 Task: Send email   from  to Email0091 with a cc to Email0092 and bcc to Email0093 with a subject Subject0091 and add a message Message0093
Action: Mouse moved to (528, 82)
Screenshot: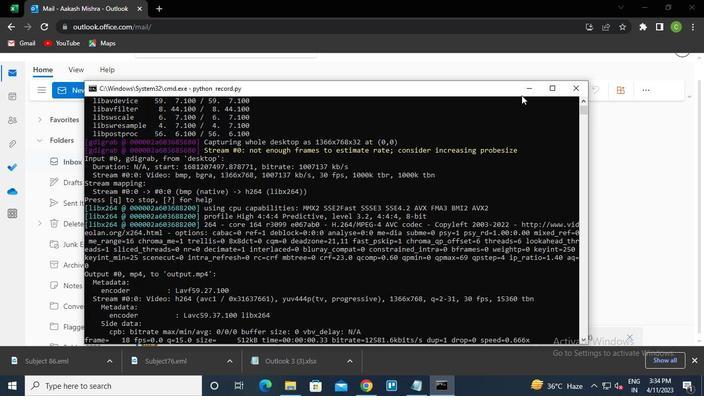 
Action: Mouse pressed left at (528, 82)
Screenshot: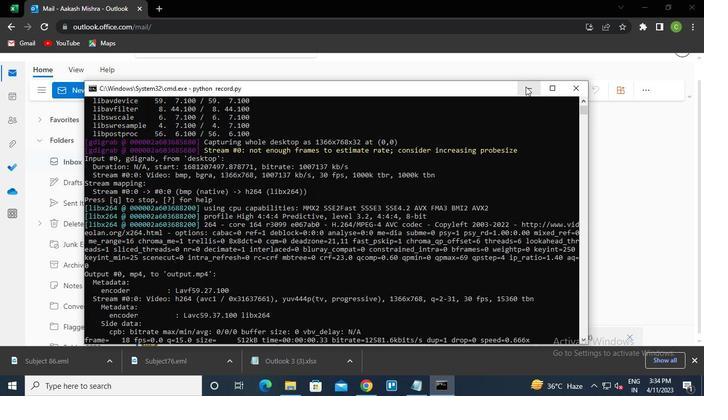 
Action: Mouse moved to (79, 89)
Screenshot: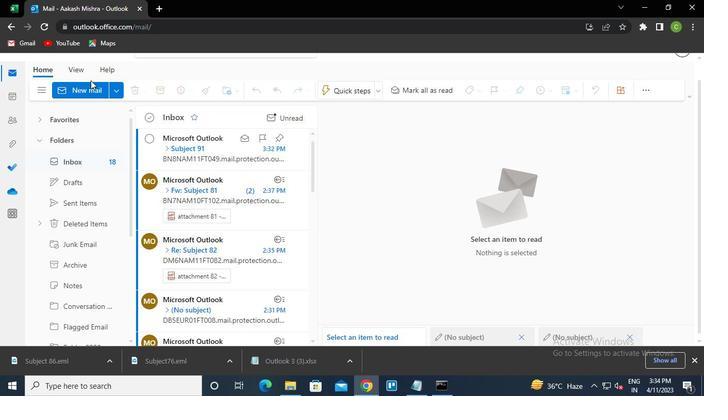 
Action: Mouse pressed left at (79, 89)
Screenshot: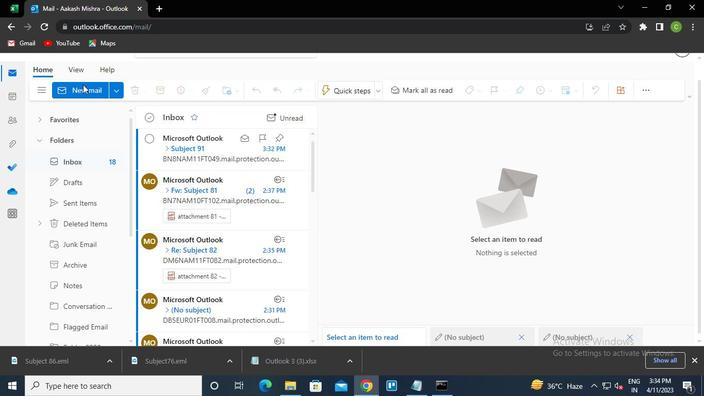 
Action: Mouse moved to (392, 148)
Screenshot: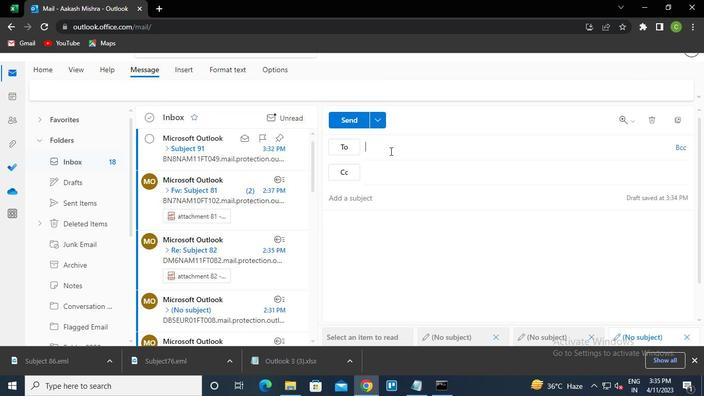 
Action: Keyboard e
Screenshot: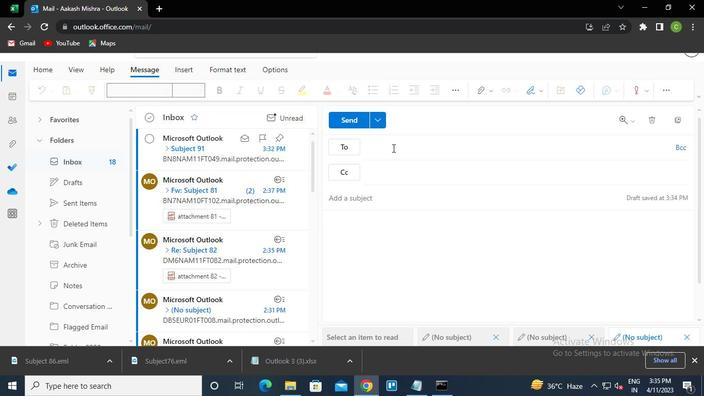 
Action: Keyboard m
Screenshot: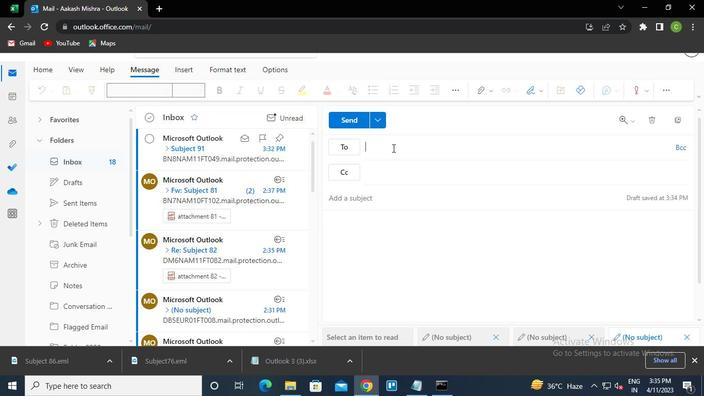 
Action: Keyboard a
Screenshot: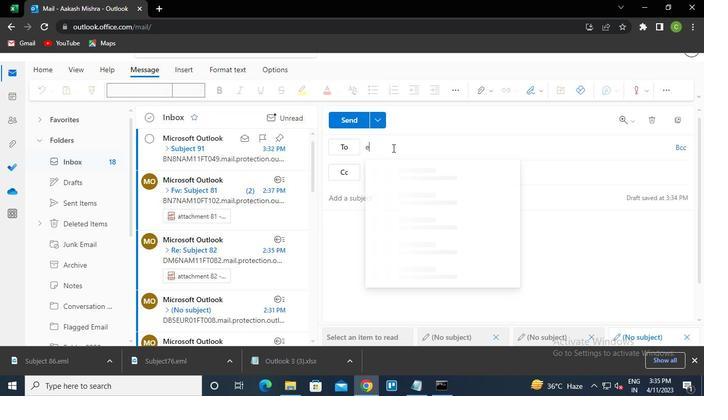 
Action: Keyboard i
Screenshot: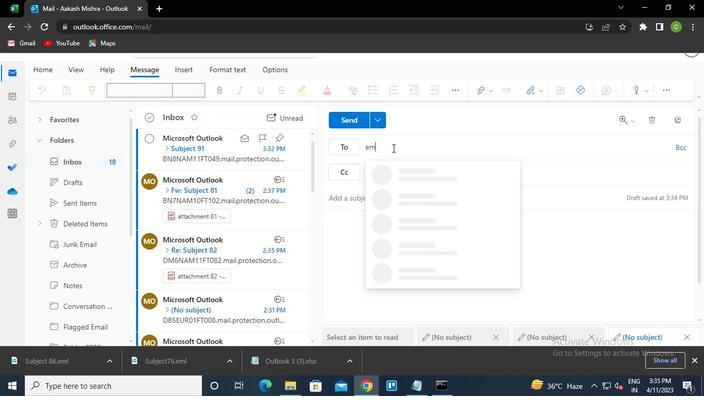 
Action: Keyboard l
Screenshot: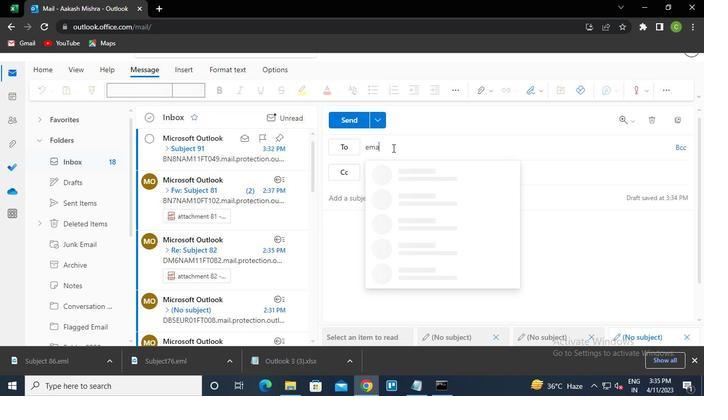 
Action: Keyboard <105>
Screenshot: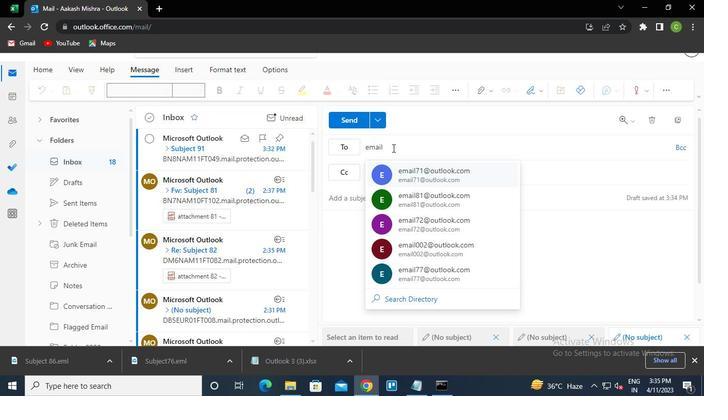 
Action: Keyboard <97>
Screenshot: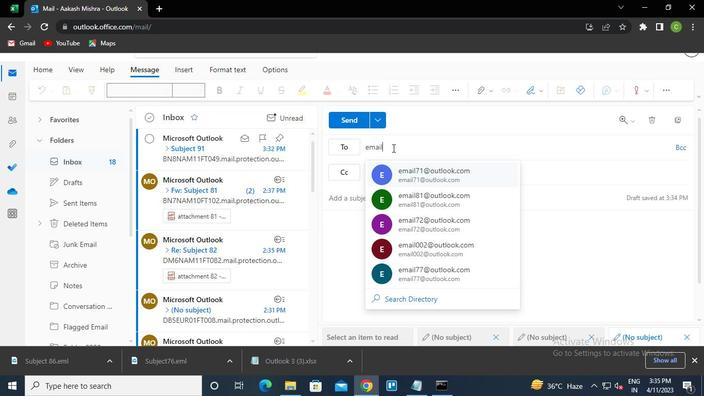 
Action: Keyboard Key.shift
Screenshot: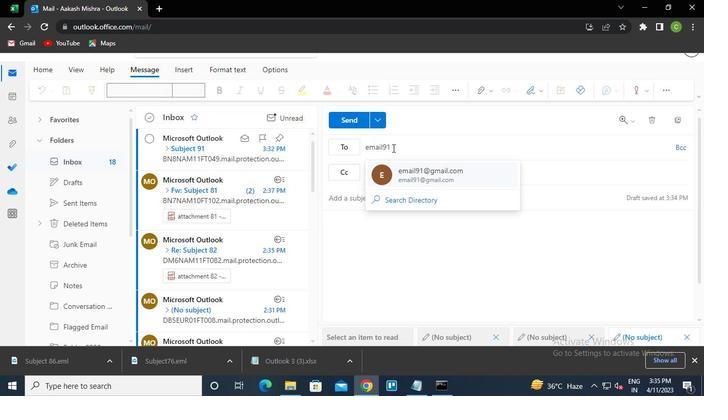 
Action: Keyboard @
Screenshot: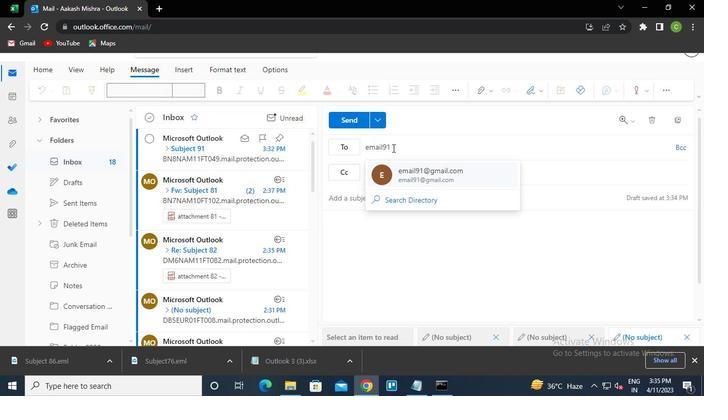 
Action: Keyboard o
Screenshot: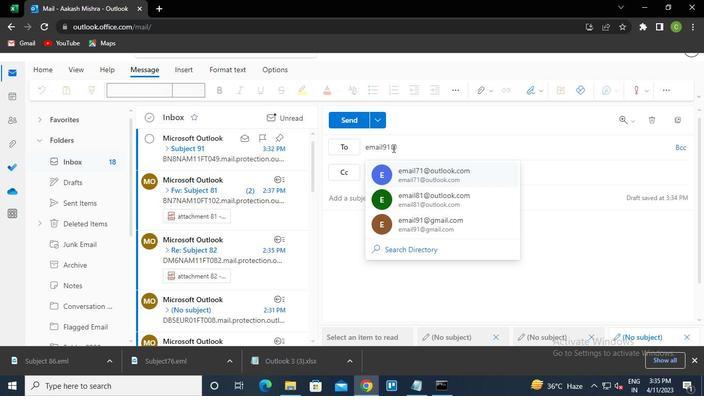 
Action: Keyboard u
Screenshot: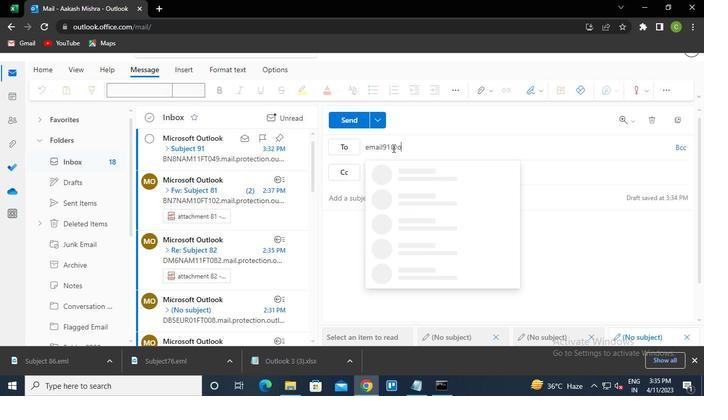 
Action: Keyboard t
Screenshot: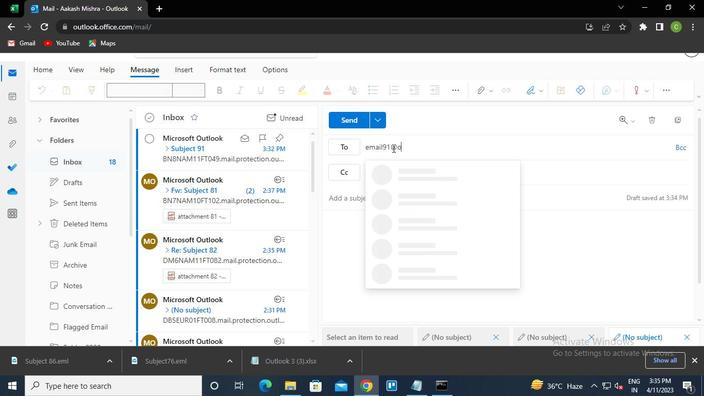 
Action: Keyboard l
Screenshot: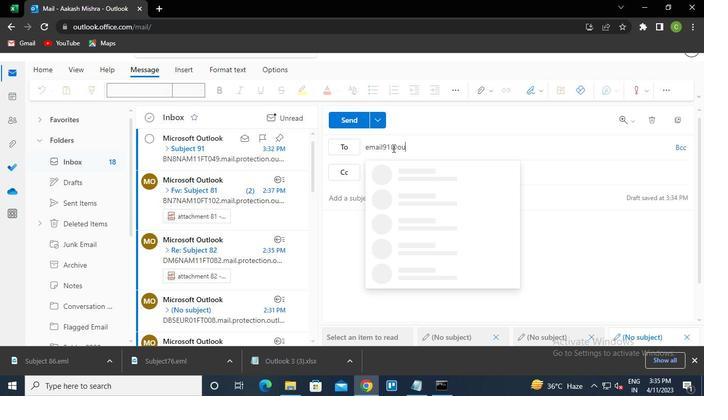 
Action: Keyboard o
Screenshot: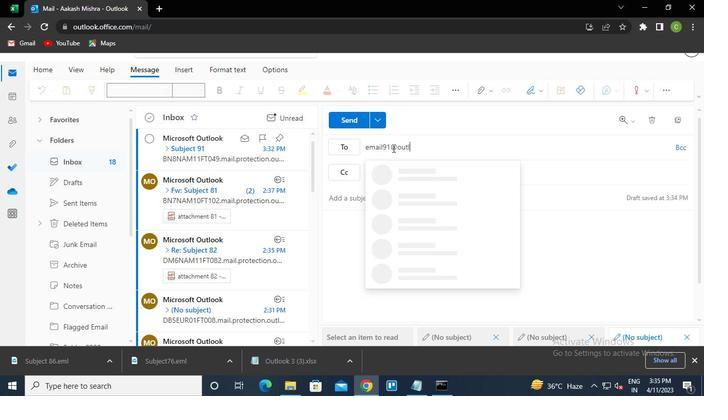 
Action: Keyboard o
Screenshot: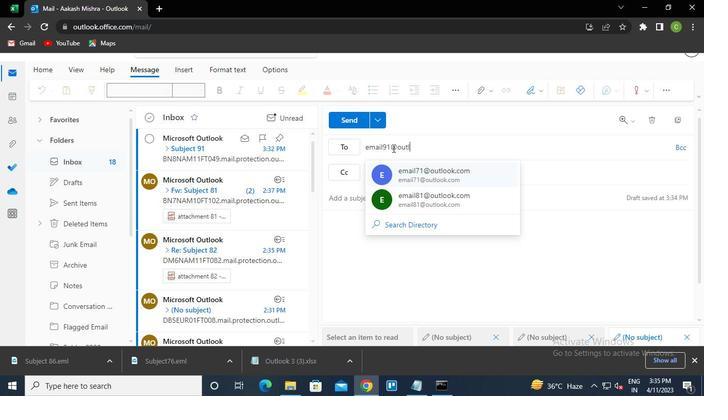 
Action: Keyboard k
Screenshot: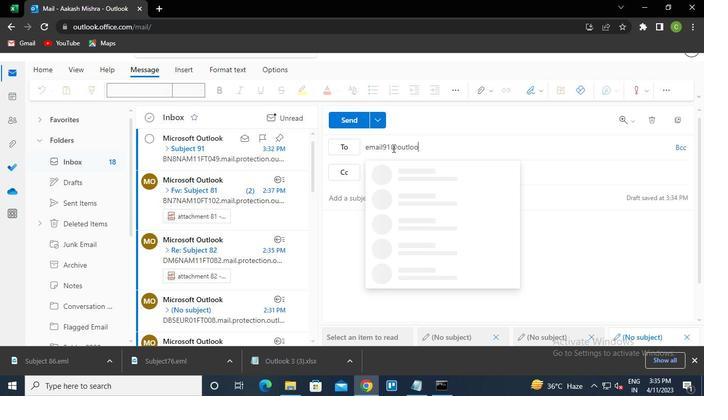 
Action: Keyboard .
Screenshot: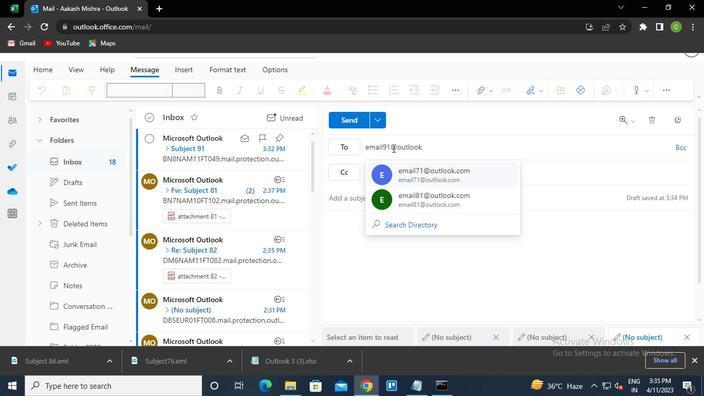 
Action: Keyboard c
Screenshot: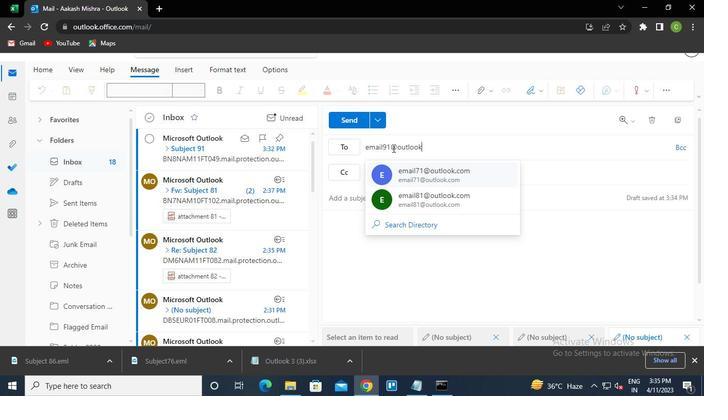 
Action: Keyboard o
Screenshot: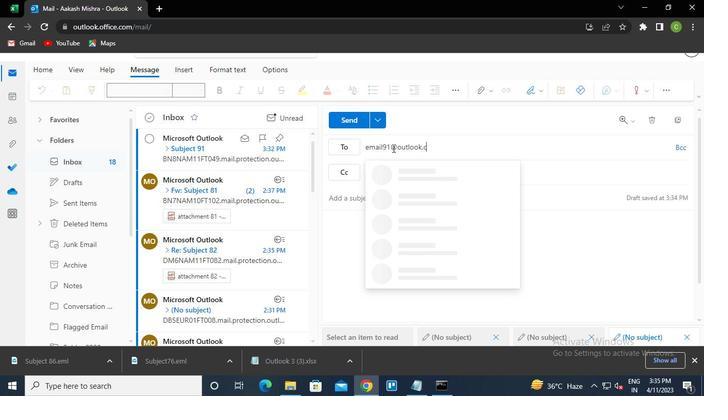 
Action: Keyboard m
Screenshot: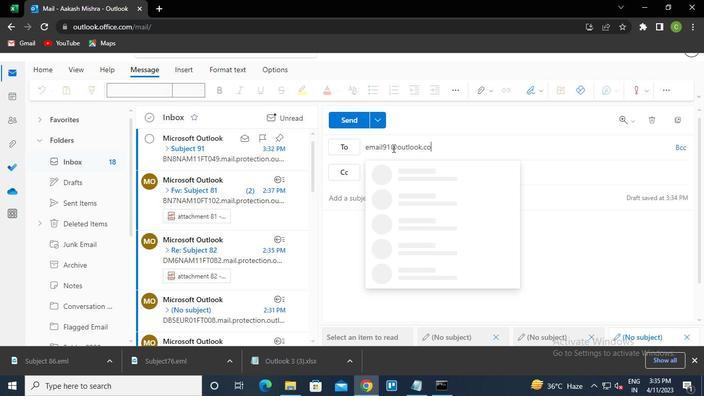 
Action: Keyboard Key.enter
Screenshot: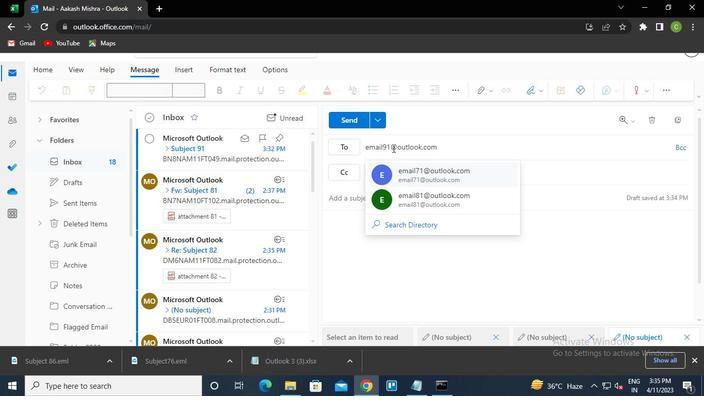 
Action: Mouse moved to (390, 172)
Screenshot: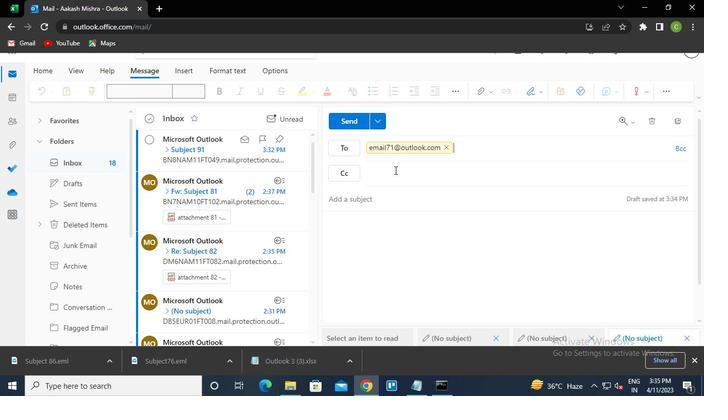 
Action: Mouse pressed left at (390, 172)
Screenshot: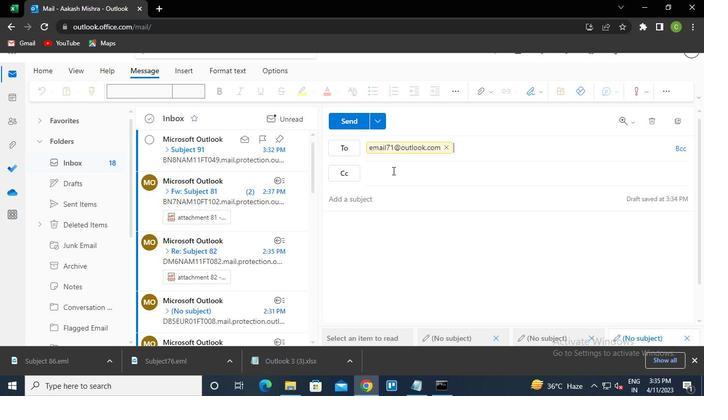 
Action: Keyboard Key.caps_lock
Screenshot: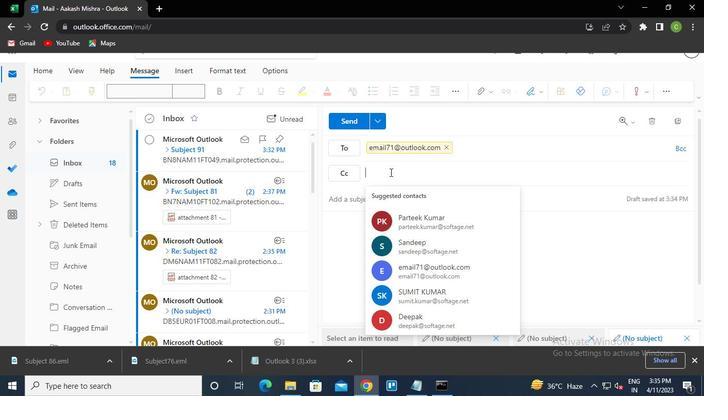 
Action: Keyboard e
Screenshot: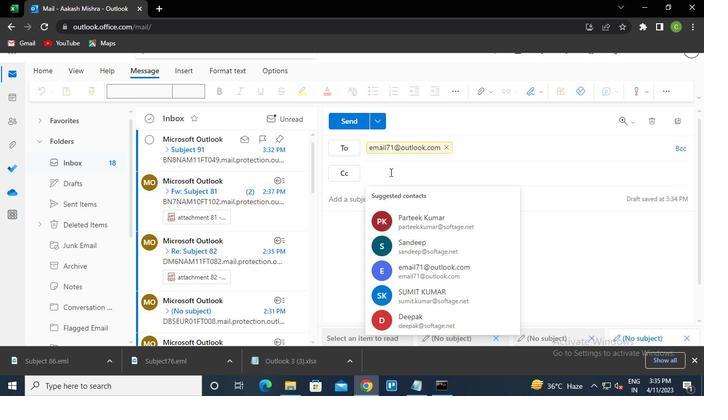 
Action: Keyboard Key.caps_lock
Screenshot: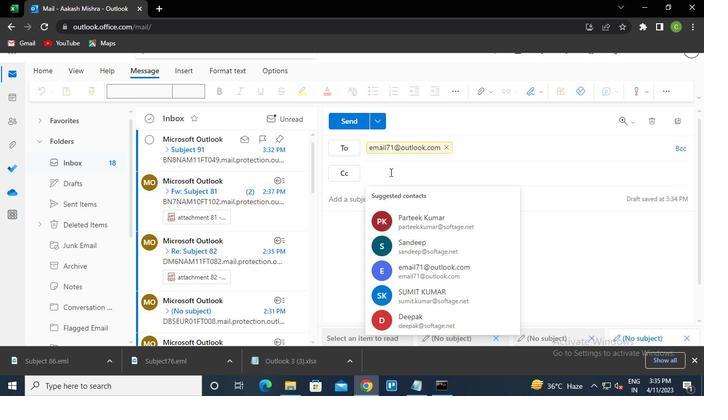 
Action: Keyboard m
Screenshot: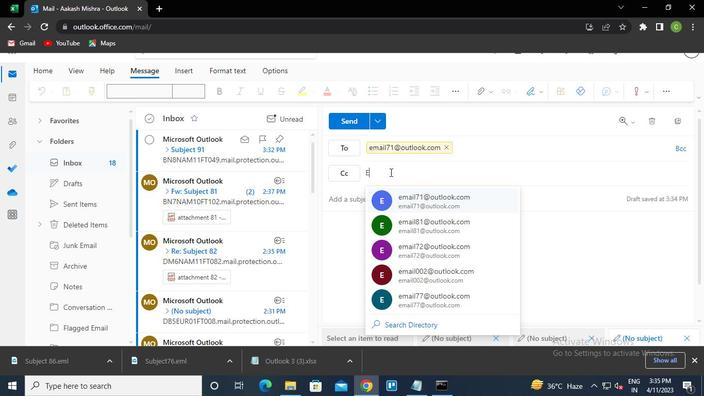 
Action: Keyboard a
Screenshot: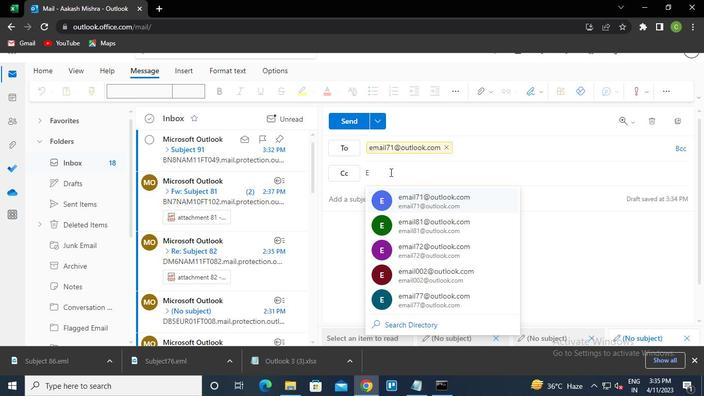 
Action: Keyboard i
Screenshot: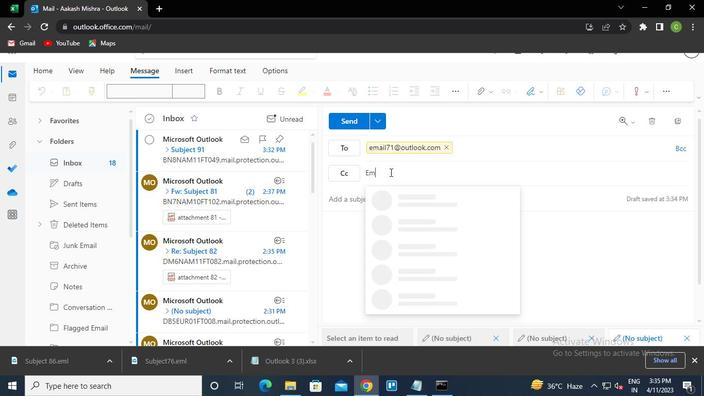 
Action: Keyboard l
Screenshot: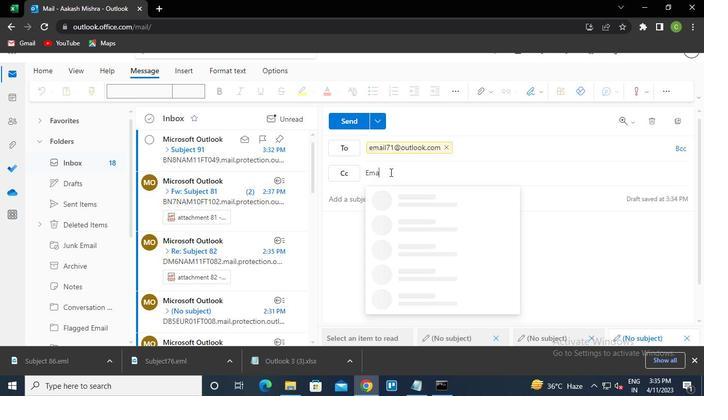 
Action: Keyboard <105>
Screenshot: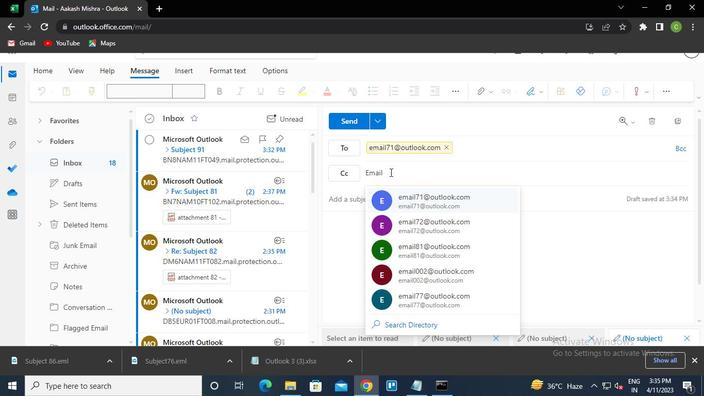 
Action: Keyboard <98>
Screenshot: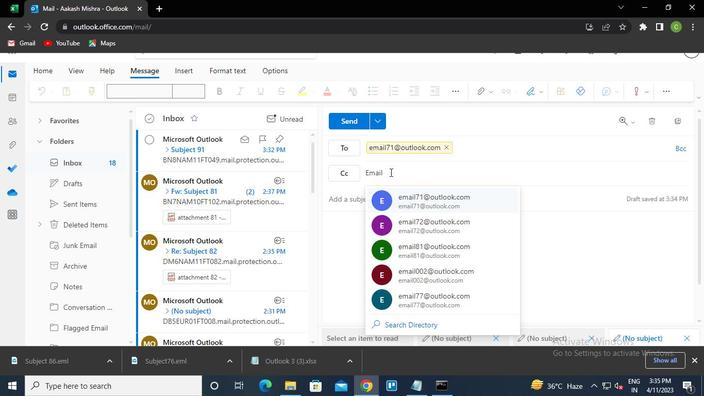 
Action: Keyboard Key.shift
Screenshot: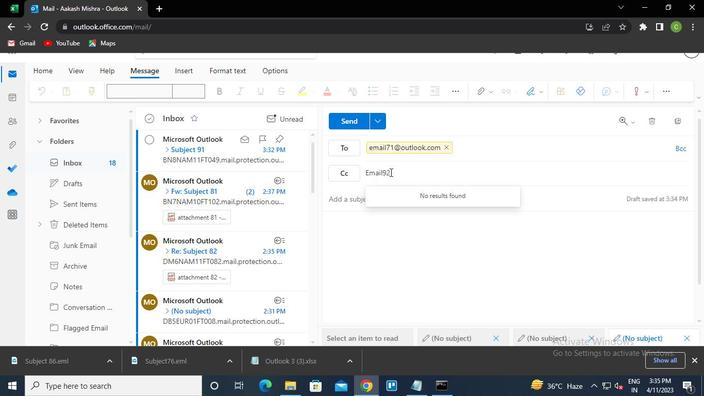 
Action: Keyboard @
Screenshot: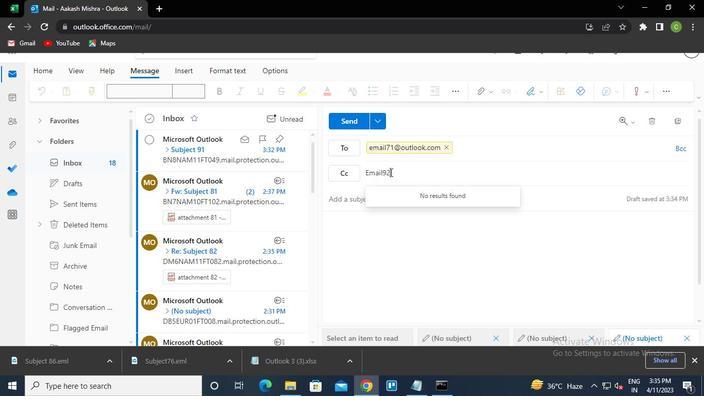 
Action: Keyboard g
Screenshot: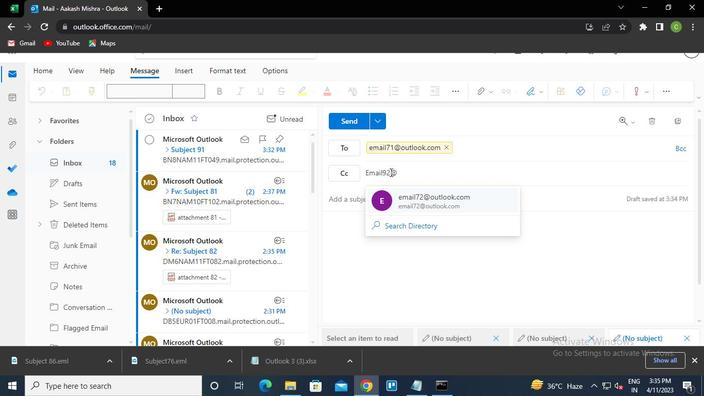 
Action: Keyboard Key.backspace
Screenshot: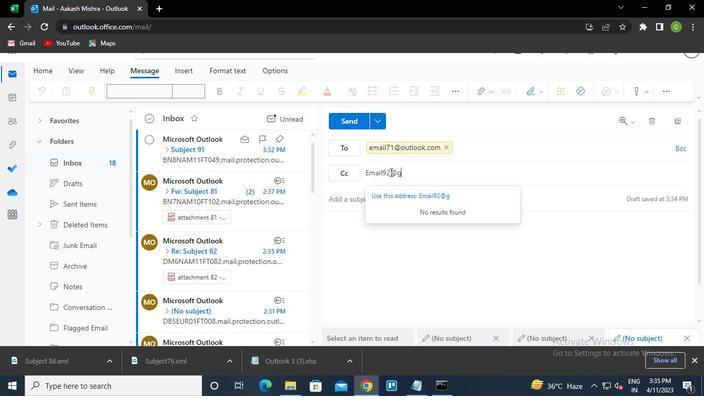 
Action: Keyboard o
Screenshot: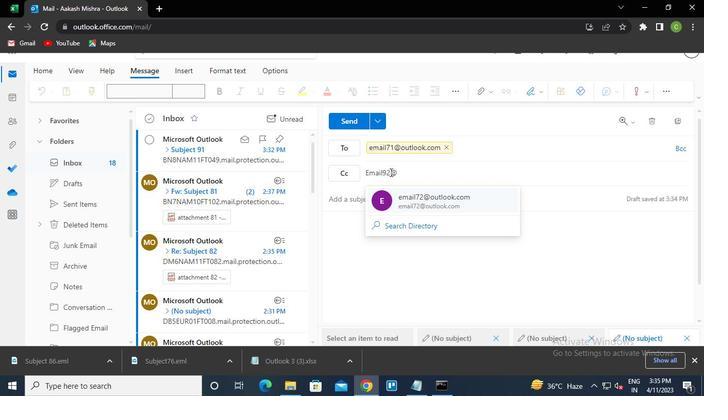 
Action: Keyboard u
Screenshot: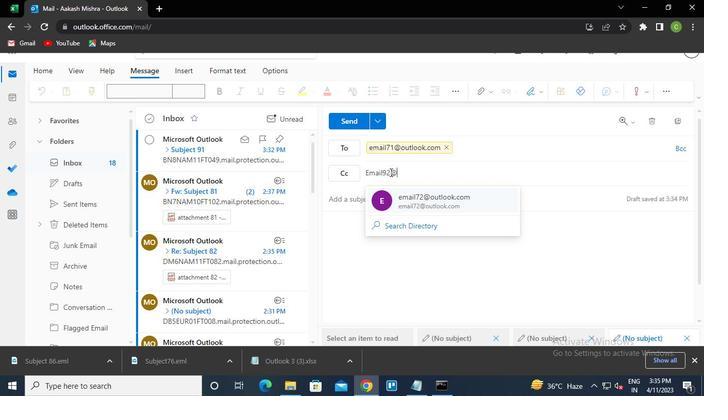
Action: Keyboard t
Screenshot: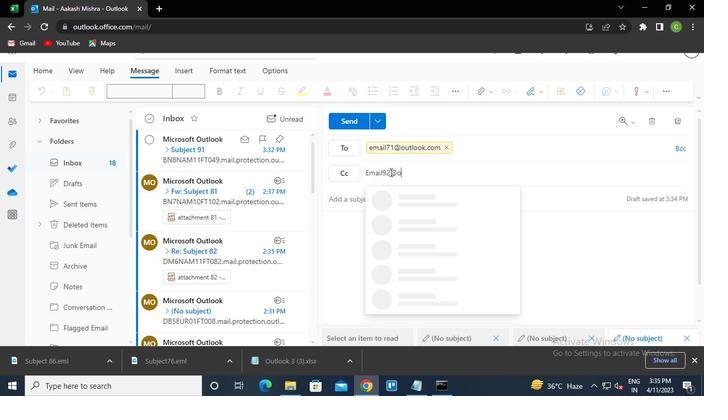 
Action: Keyboard l
Screenshot: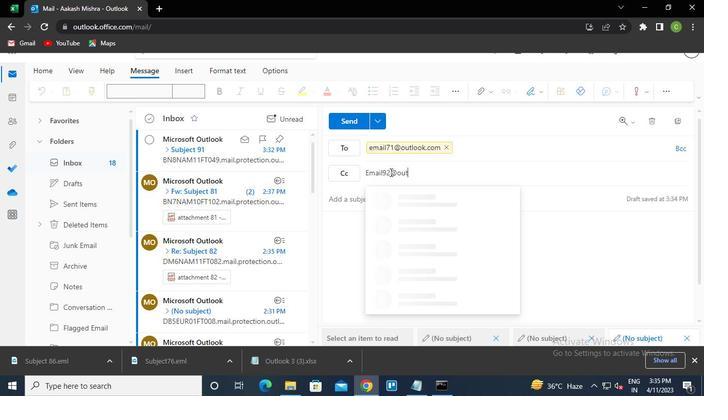 
Action: Keyboard o
Screenshot: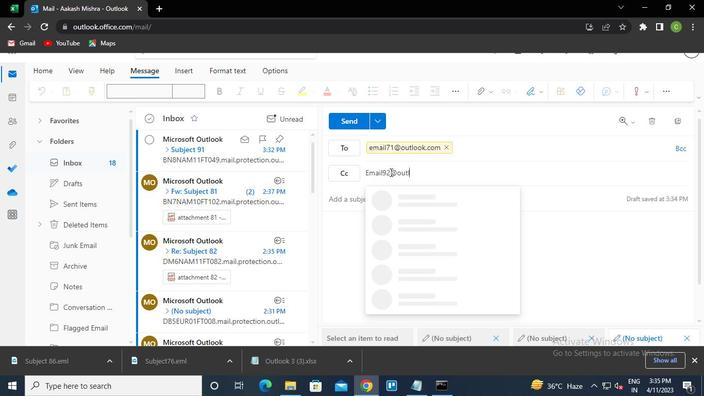 
Action: Keyboard o
Screenshot: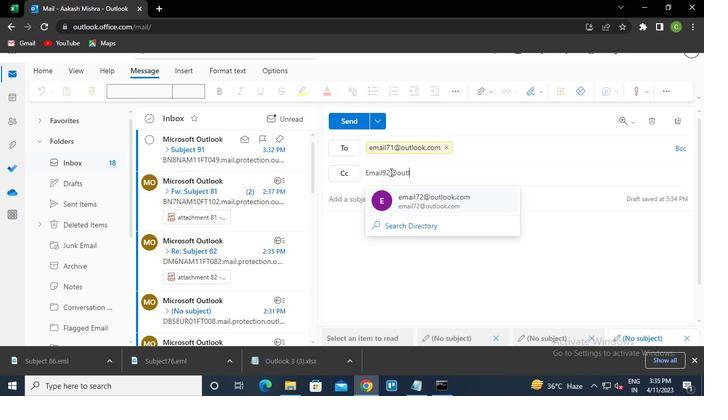 
Action: Keyboard k
Screenshot: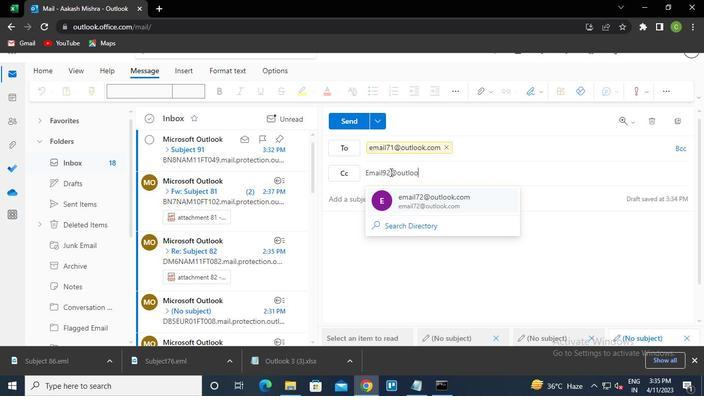 
Action: Keyboard .
Screenshot: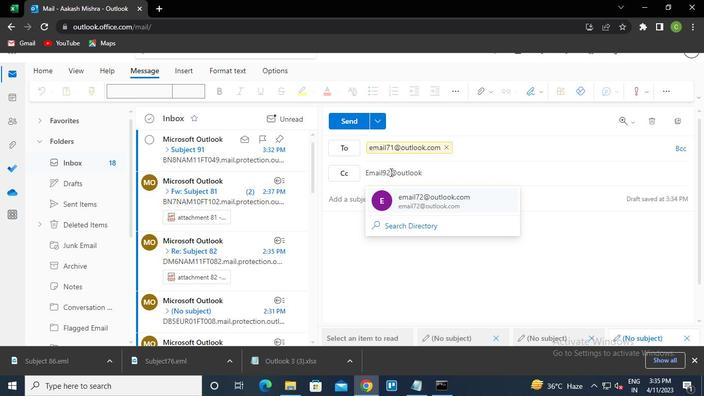 
Action: Keyboard c
Screenshot: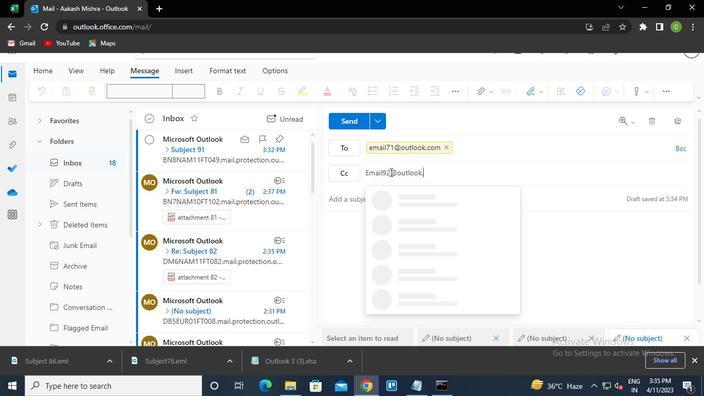 
Action: Keyboard o
Screenshot: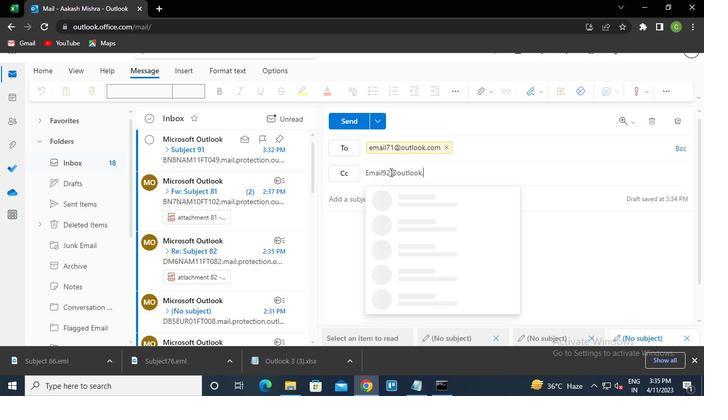 
Action: Keyboard m
Screenshot: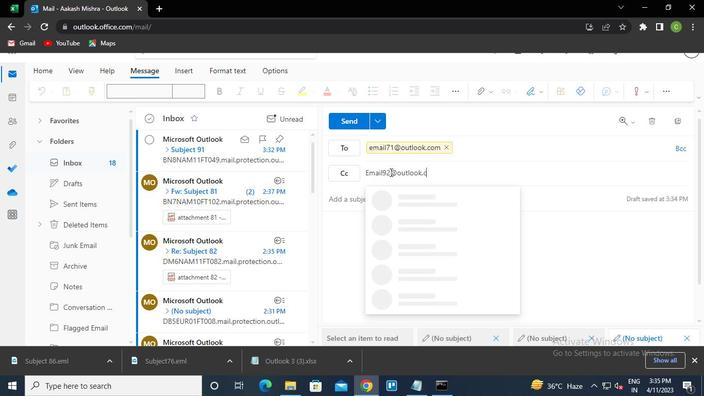 
Action: Keyboard Key.enter
Screenshot: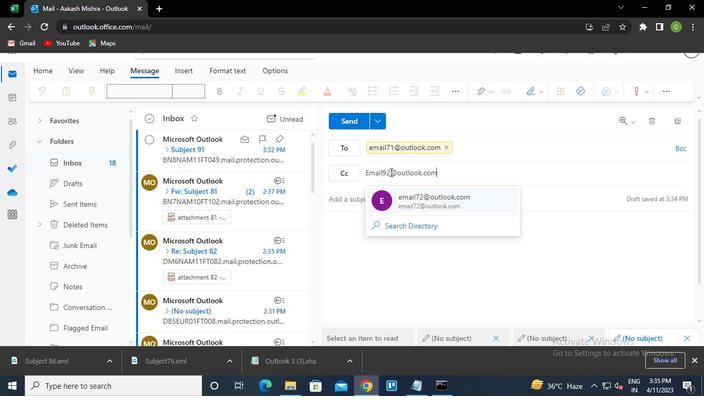
Action: Mouse moved to (683, 151)
Screenshot: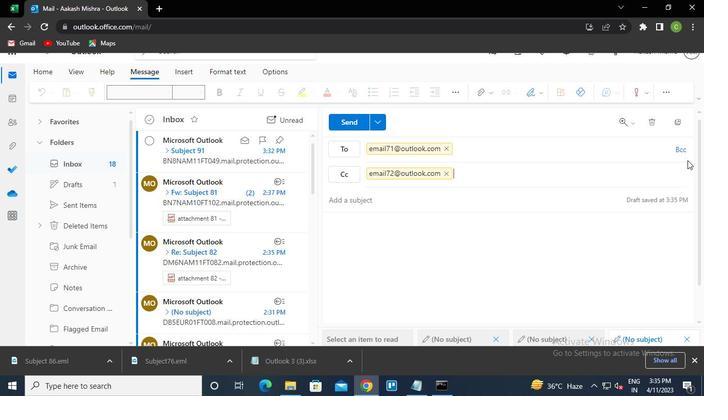 
Action: Mouse pressed left at (683, 151)
Screenshot: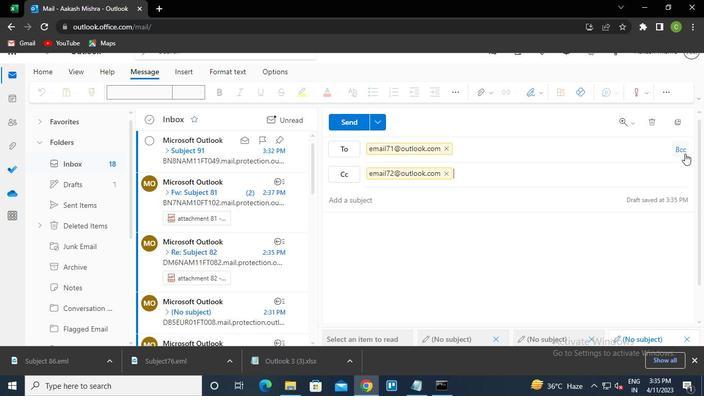 
Action: Mouse moved to (439, 197)
Screenshot: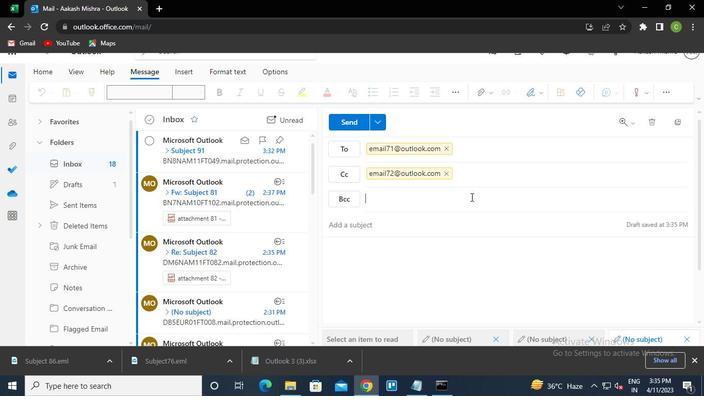 
Action: Keyboard e
Screenshot: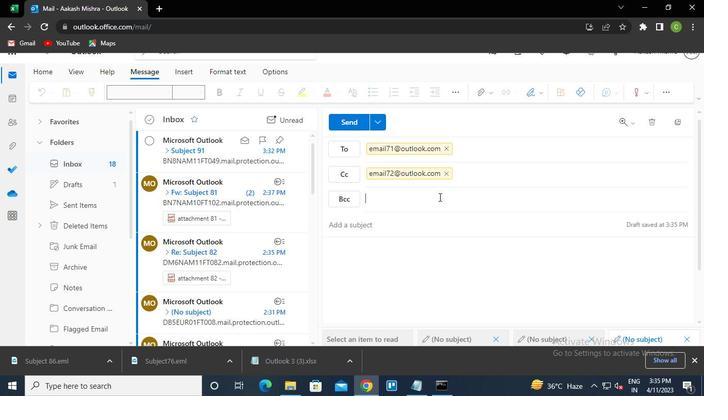 
Action: Keyboard m
Screenshot: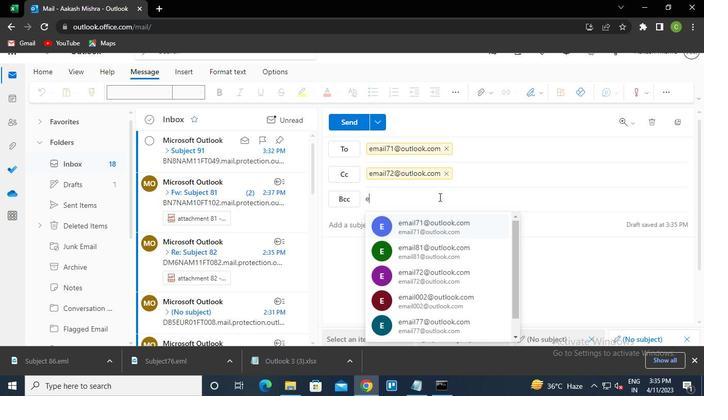 
Action: Keyboard a
Screenshot: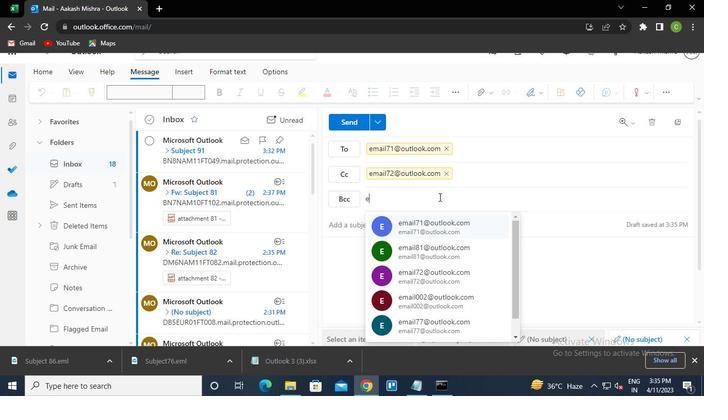 
Action: Keyboard i
Screenshot: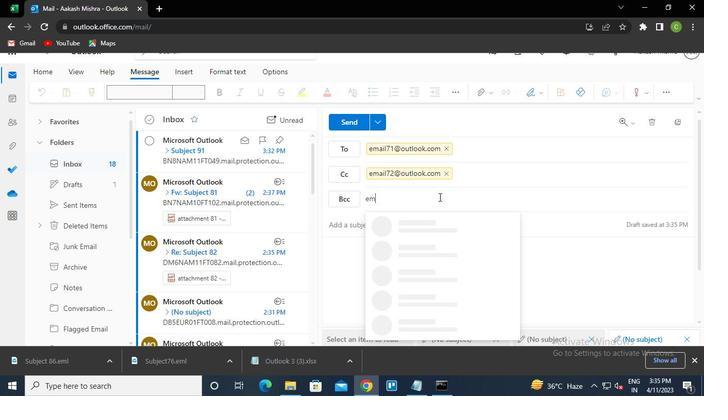 
Action: Keyboard l
Screenshot: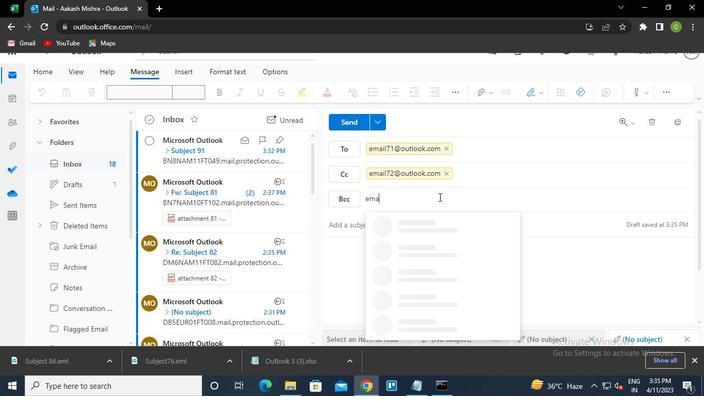 
Action: Keyboard <105>
Screenshot: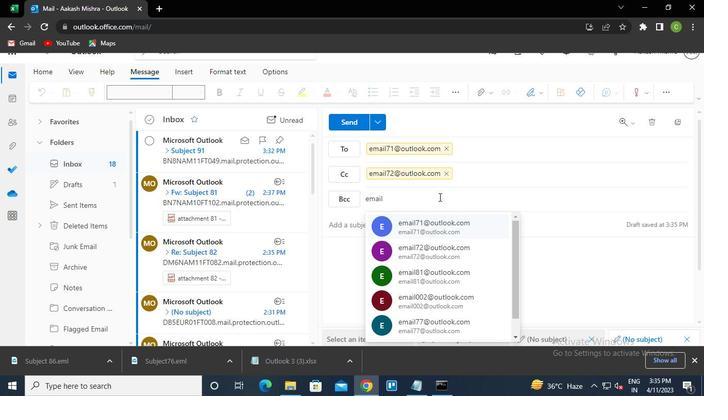 
Action: Keyboard <99>
Screenshot: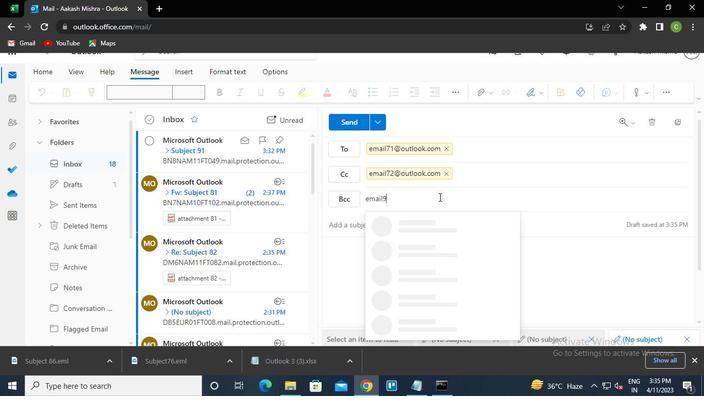 
Action: Keyboard Key.shift
Screenshot: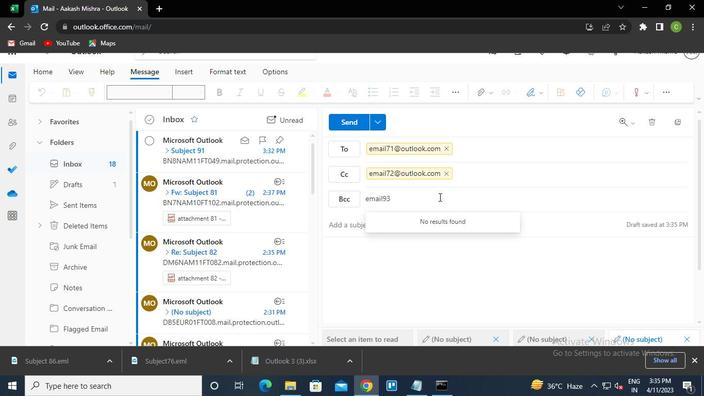 
Action: Keyboard @
Screenshot: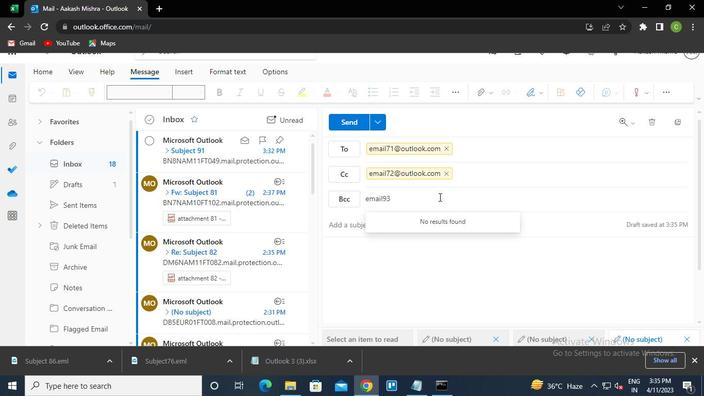 
Action: Keyboard o
Screenshot: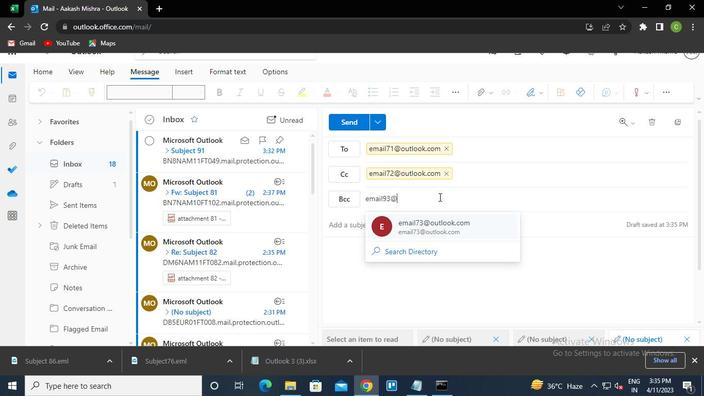 
Action: Keyboard u
Screenshot: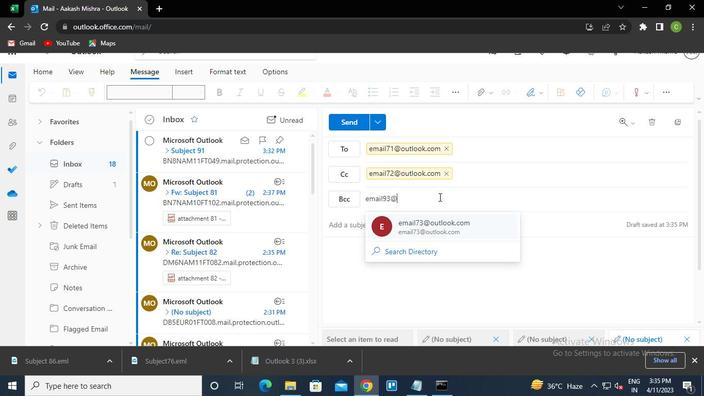 
Action: Keyboard t
Screenshot: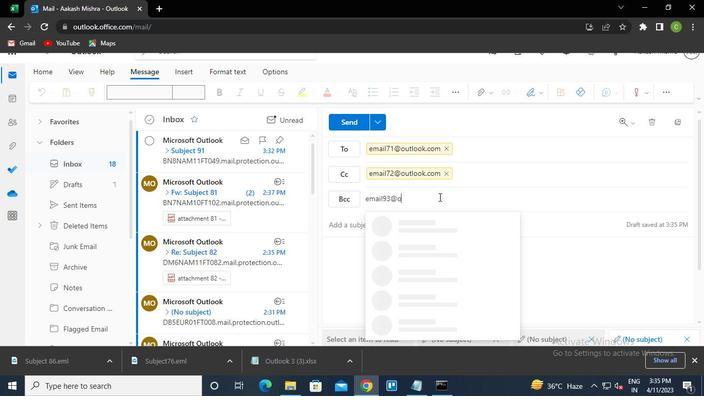 
Action: Keyboard l
Screenshot: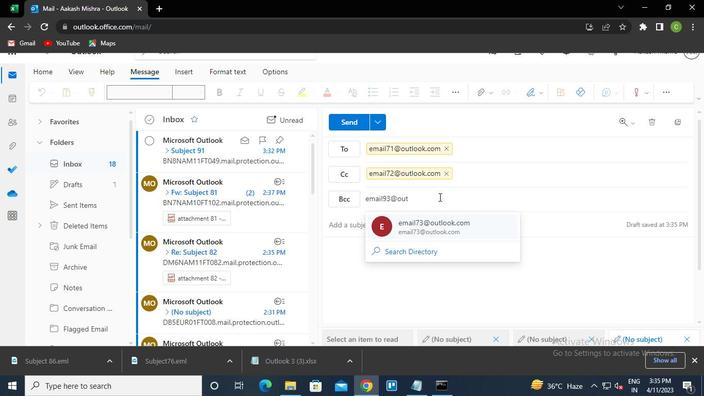 
Action: Keyboard o
Screenshot: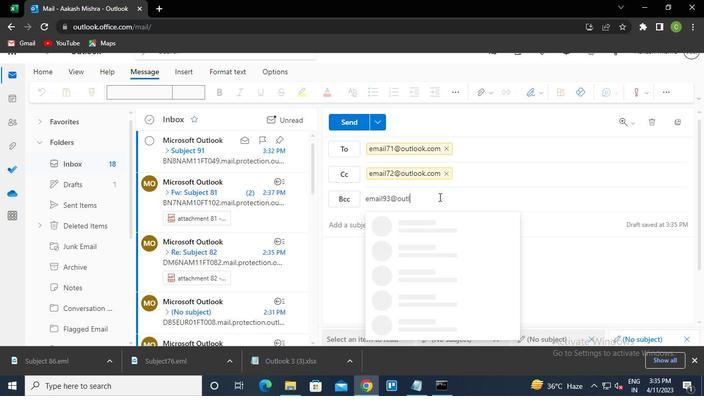 
Action: Keyboard o
Screenshot: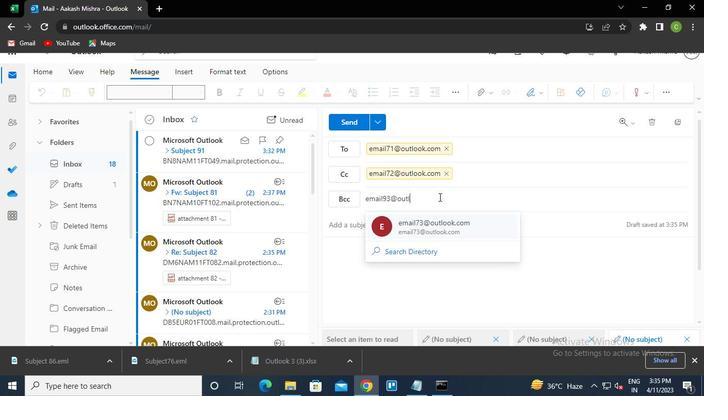 
Action: Keyboard k
Screenshot: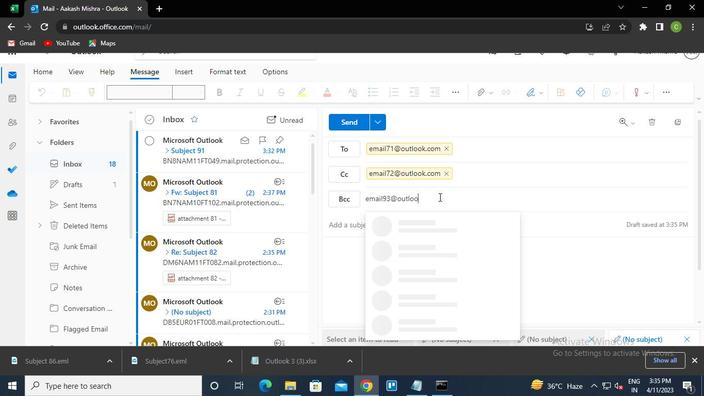 
Action: Keyboard .
Screenshot: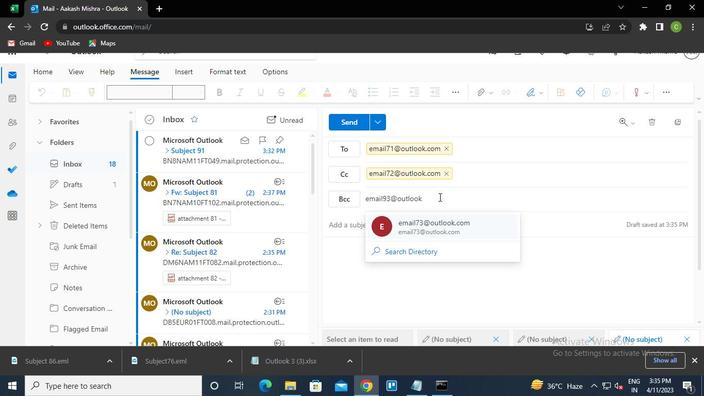 
Action: Keyboard c
Screenshot: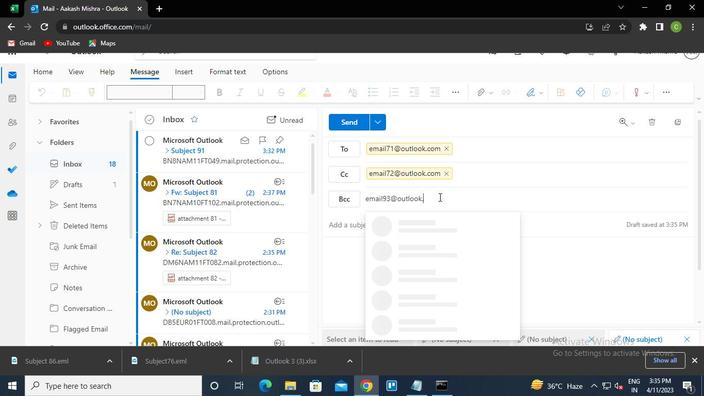 
Action: Keyboard o
Screenshot: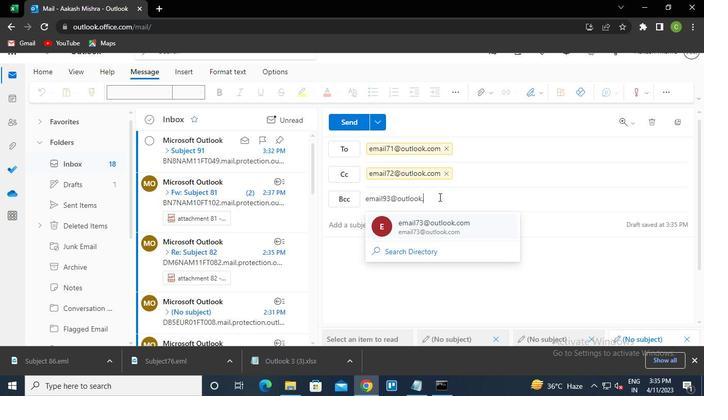 
Action: Keyboard m
Screenshot: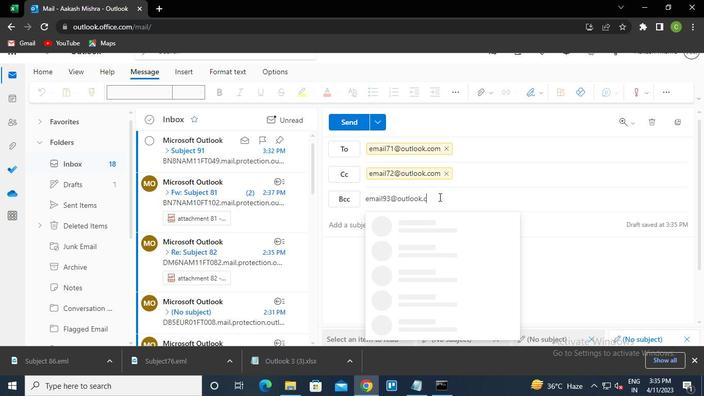 
Action: Keyboard Key.enter
Screenshot: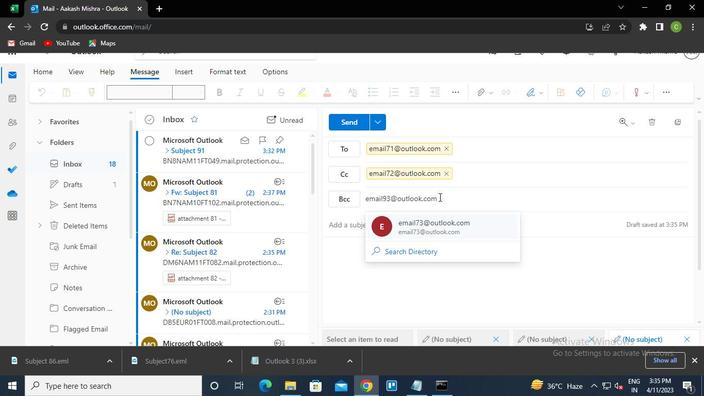 
Action: Mouse moved to (386, 228)
Screenshot: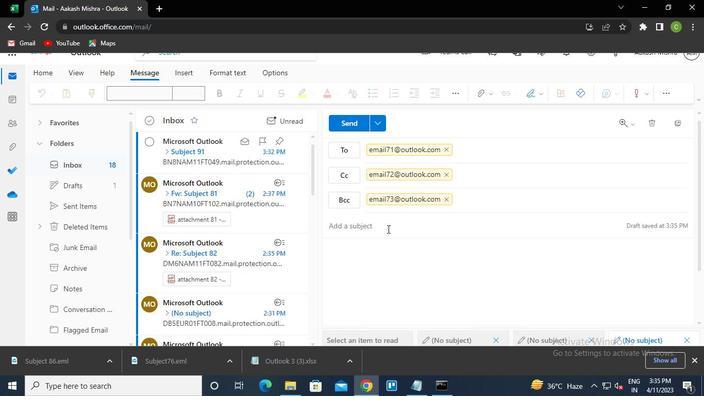 
Action: Mouse pressed left at (386, 228)
Screenshot: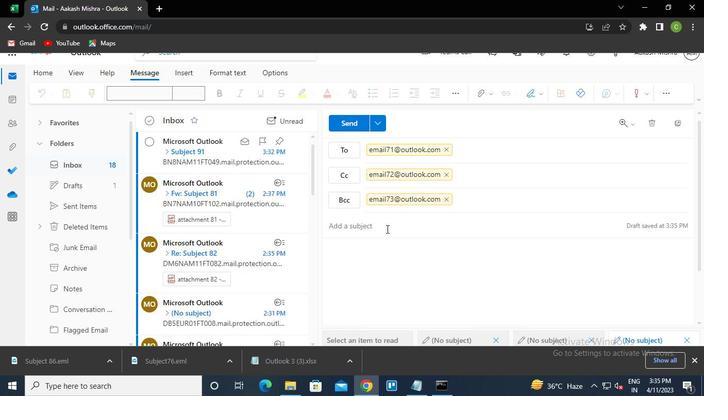 
Action: Keyboard Key.caps_lock
Screenshot: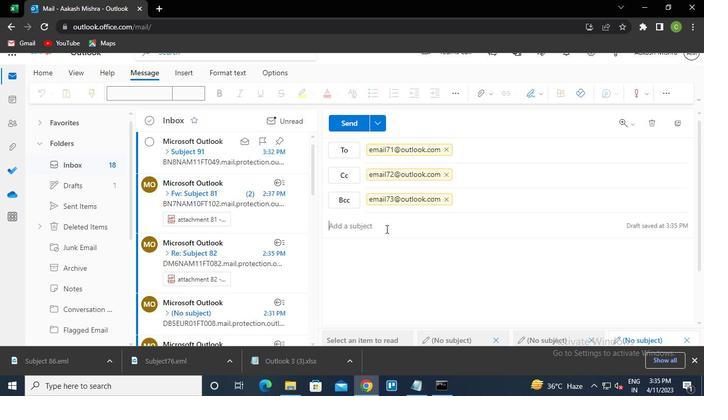 
Action: Keyboard s
Screenshot: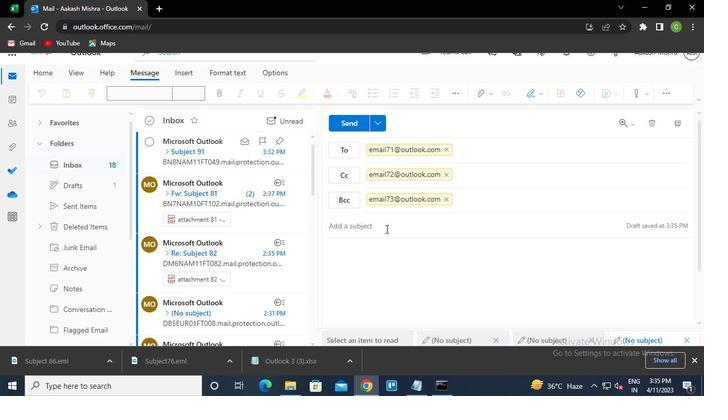 
Action: Keyboard Key.caps_lock
Screenshot: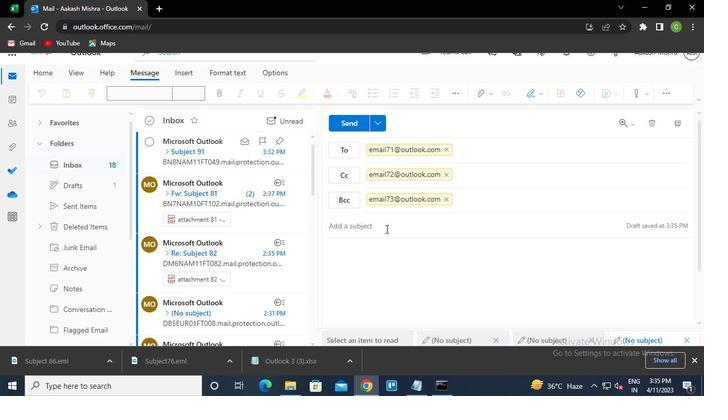 
Action: Keyboard u
Screenshot: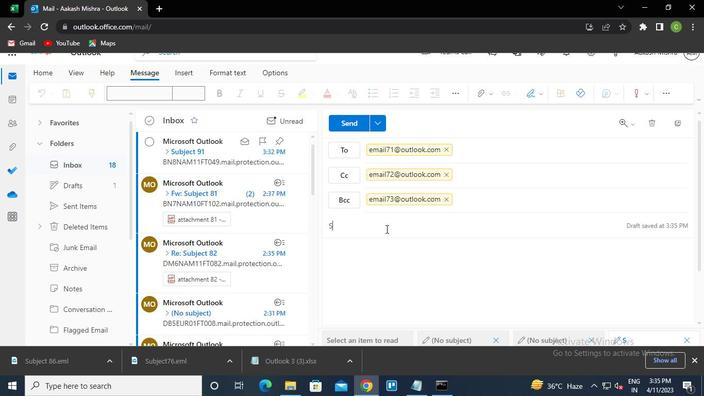 
Action: Keyboard b
Screenshot: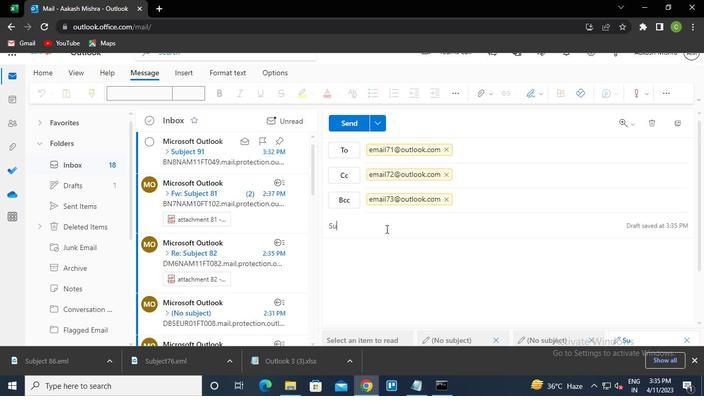 
Action: Keyboard j
Screenshot: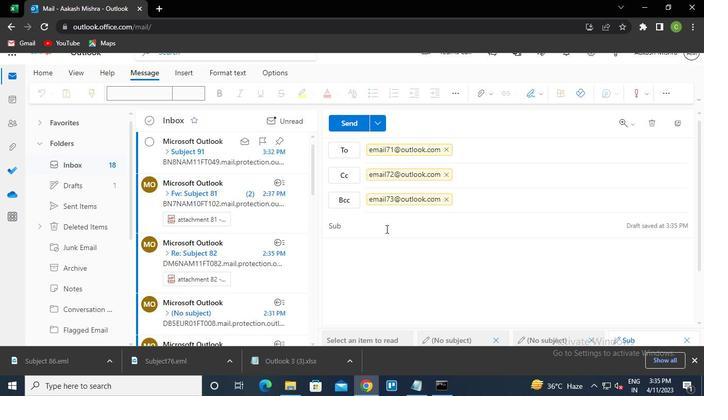 
Action: Keyboard e
Screenshot: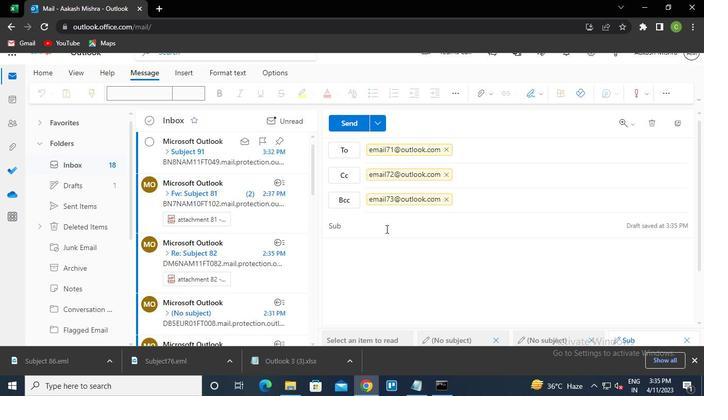 
Action: Keyboard c
Screenshot: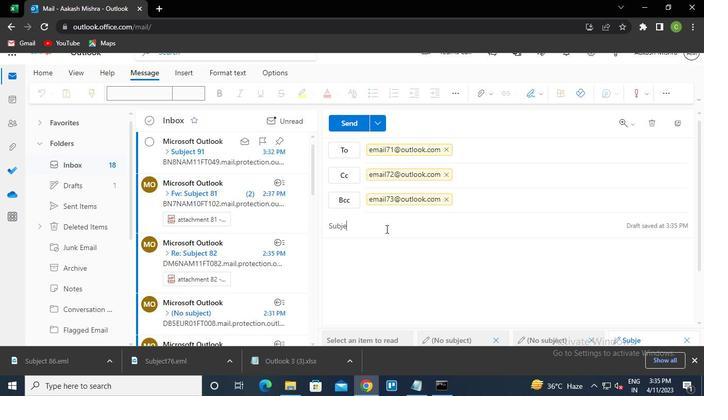 
Action: Keyboard t
Screenshot: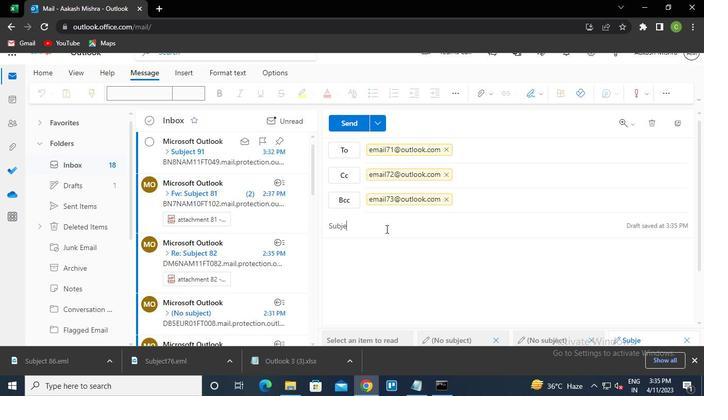 
Action: Keyboard Key.space
Screenshot: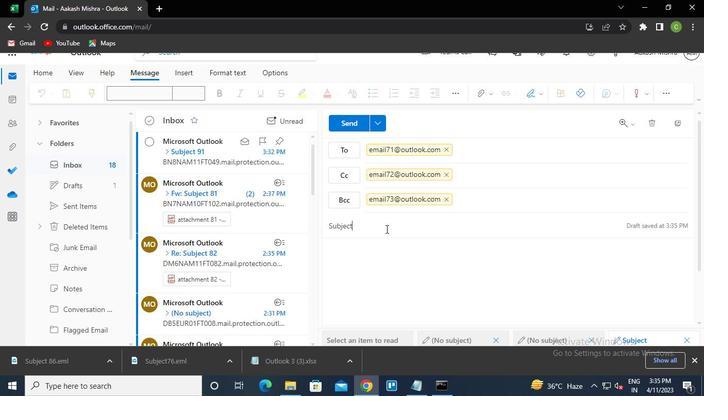 
Action: Keyboard <105>
Screenshot: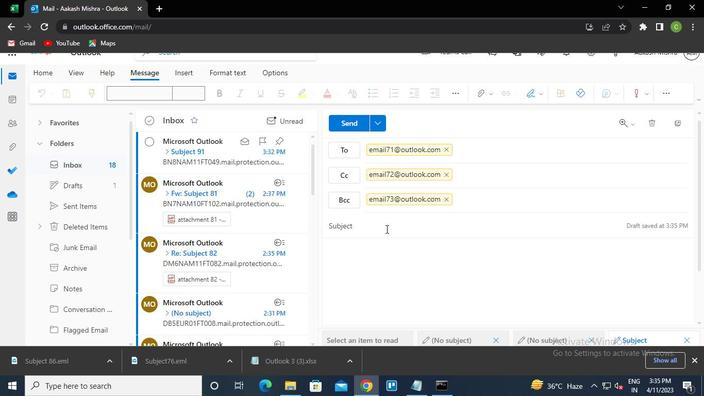 
Action: Keyboard <97>
Screenshot: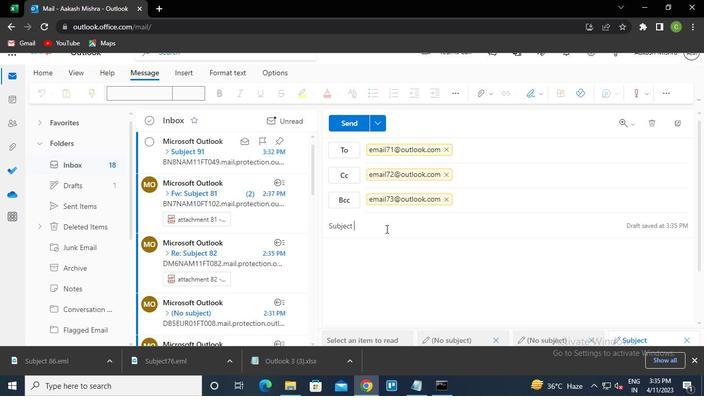 
Action: Mouse moved to (355, 268)
Screenshot: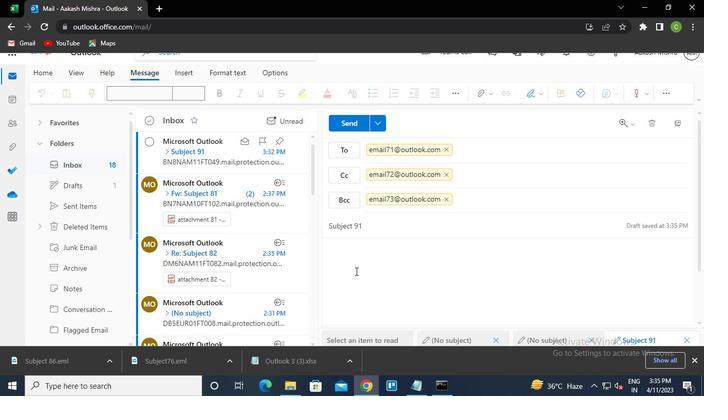 
Action: Mouse pressed left at (355, 268)
Screenshot: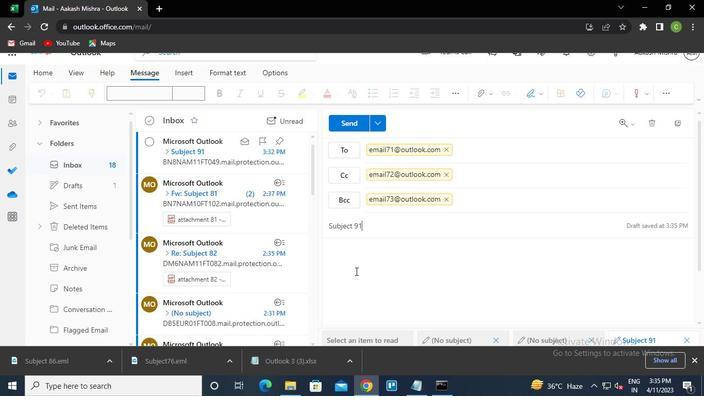 
Action: Keyboard Key.caps_lock
Screenshot: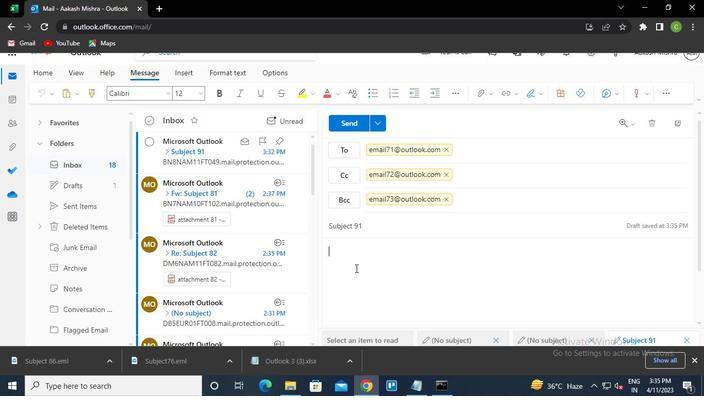 
Action: Keyboard m
Screenshot: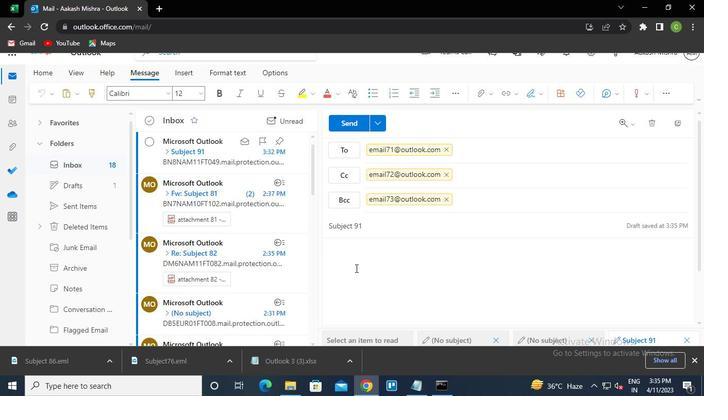 
Action: Keyboard Key.caps_lock
Screenshot: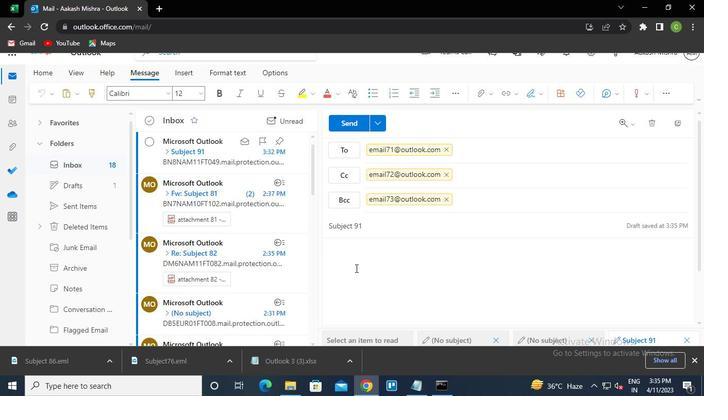 
Action: Keyboard e
Screenshot: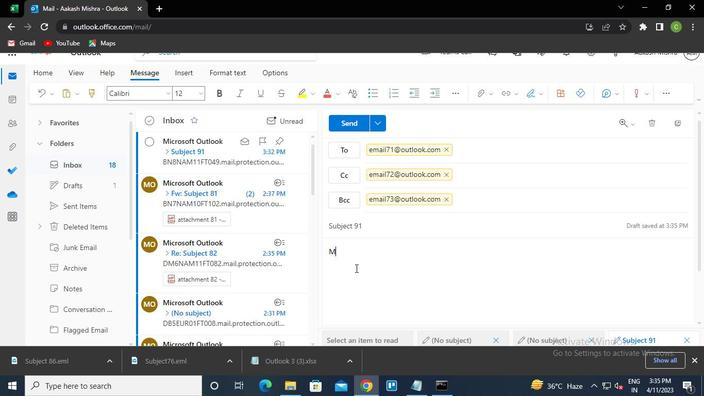 
Action: Keyboard s
Screenshot: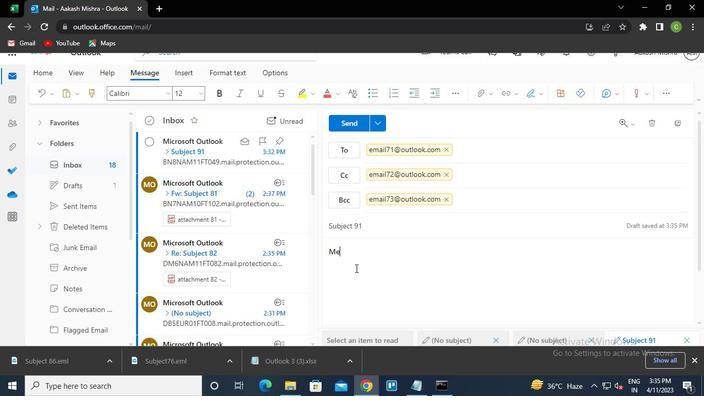
Action: Keyboard s
Screenshot: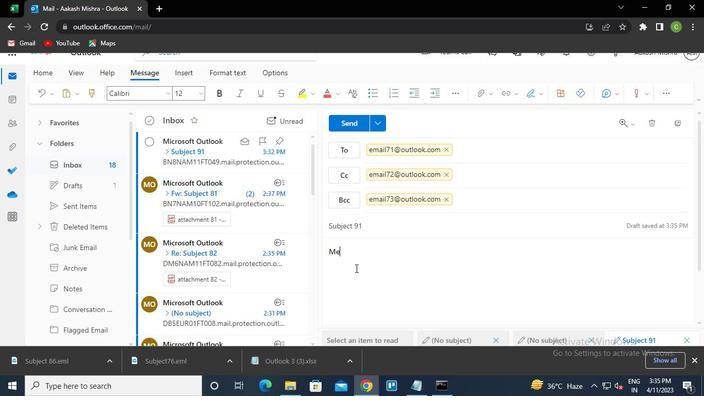 
Action: Keyboard a
Screenshot: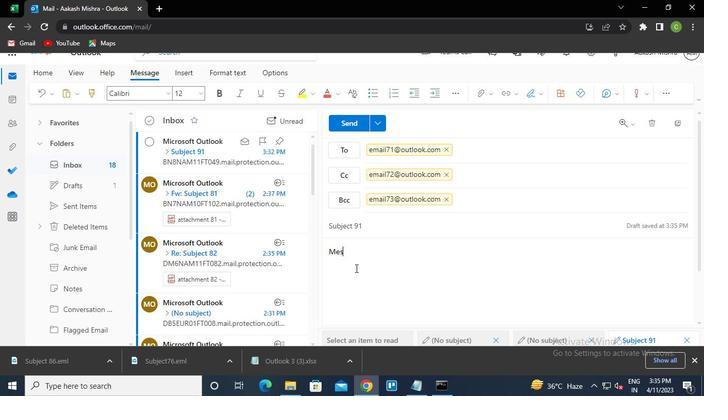 
Action: Keyboard g
Screenshot: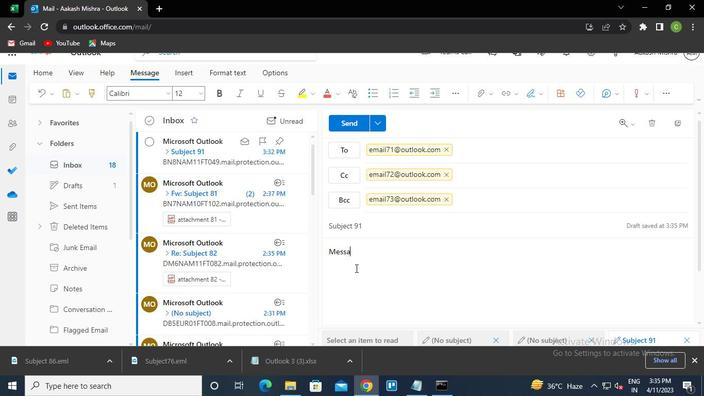 
Action: Keyboard e
Screenshot: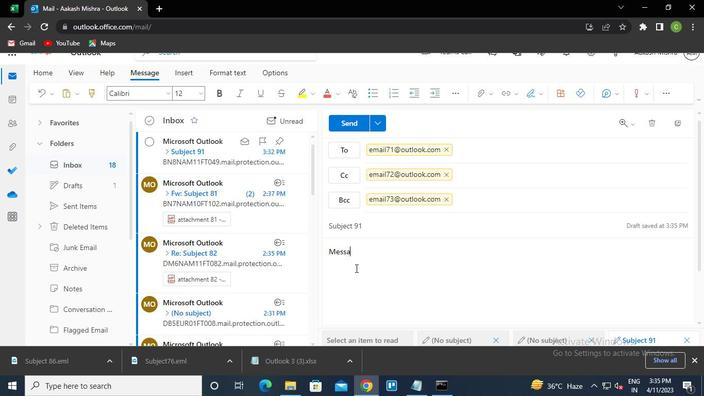 
Action: Keyboard Key.space
Screenshot: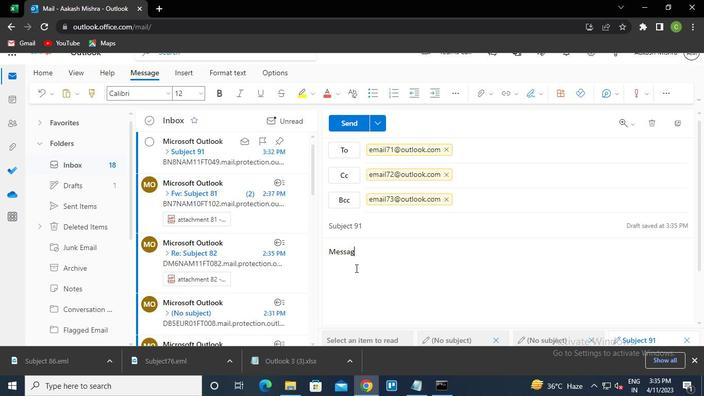 
Action: Keyboard <105>
Screenshot: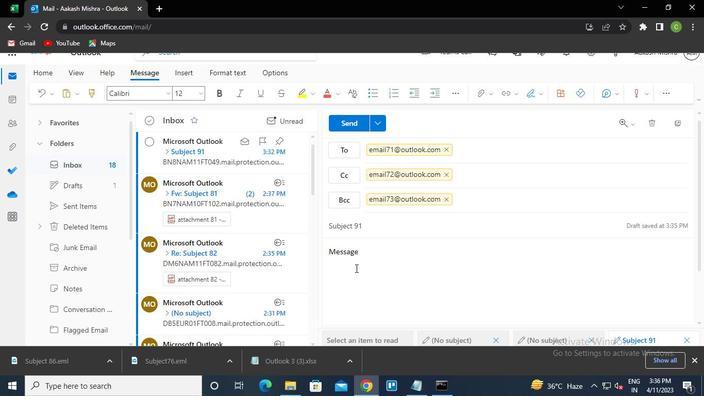 
Action: Keyboard <99>
Screenshot: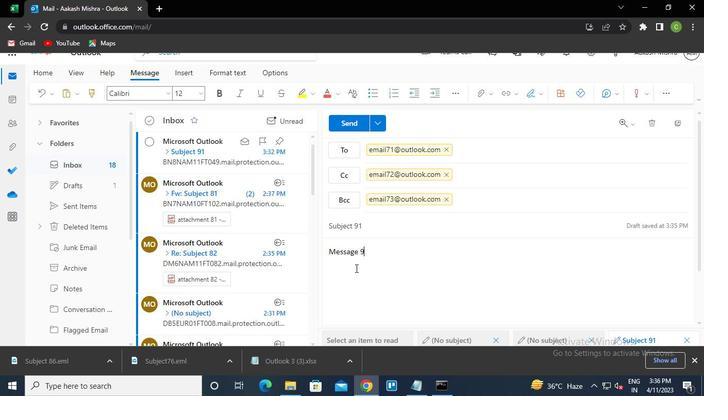 
Action: Mouse moved to (346, 126)
Screenshot: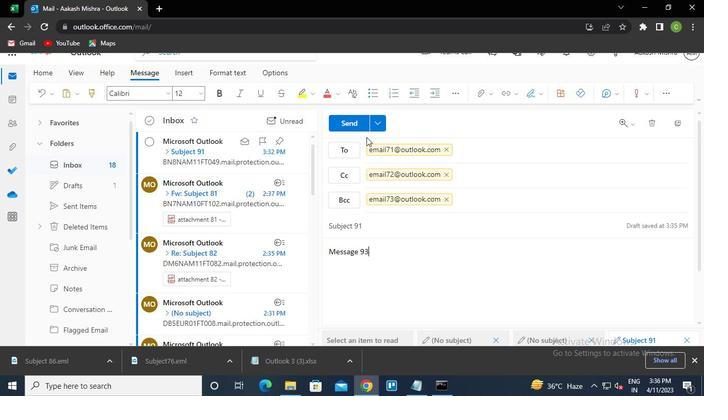 
Action: Mouse pressed left at (346, 126)
Screenshot: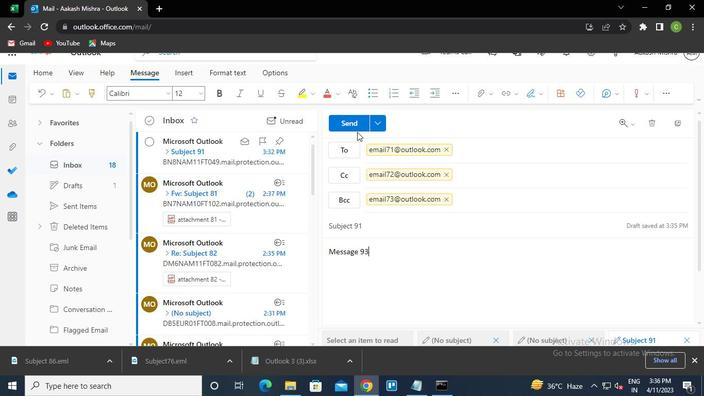 
Action: Mouse moved to (439, 395)
Screenshot: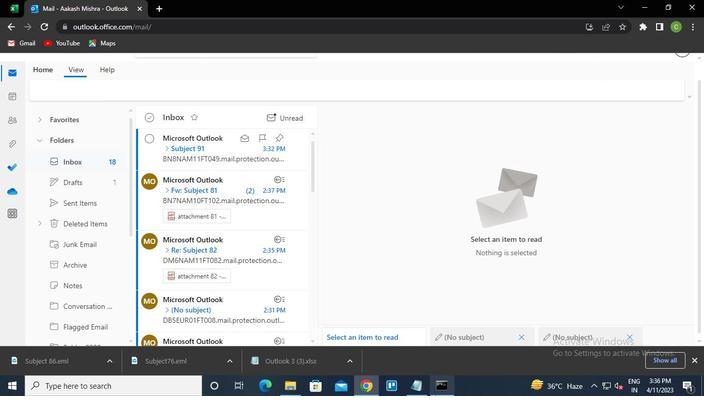
Action: Mouse pressed left at (439, 395)
Screenshot: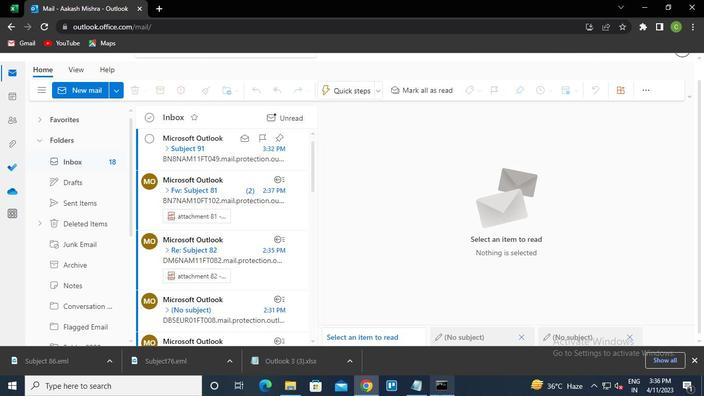 
Action: Mouse moved to (572, 85)
Screenshot: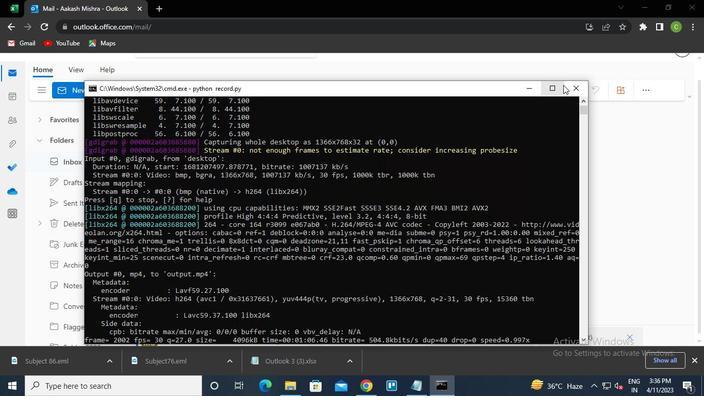 
Action: Mouse pressed left at (572, 85)
Screenshot: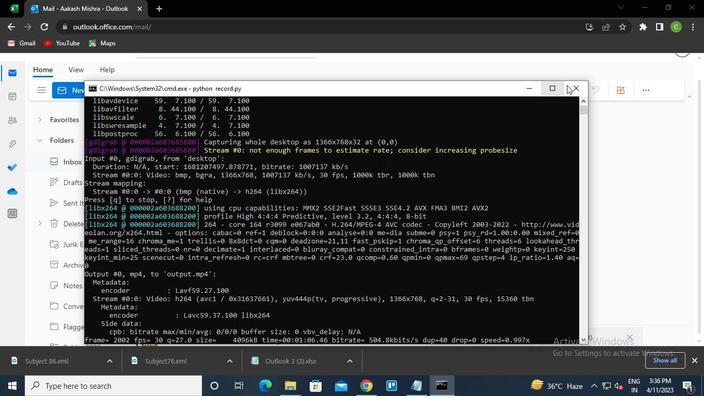 
Action: Mouse moved to (567, 90)
Screenshot: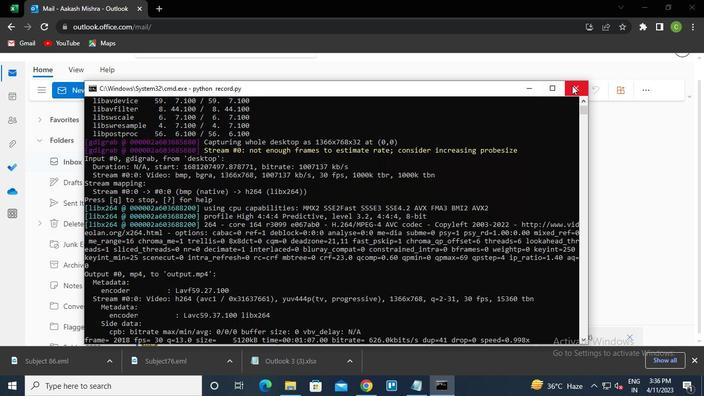 
